 Task: Use the formula "ODD" in spreadsheet "Project portfolio".
Action: Mouse moved to (124, 220)
Screenshot: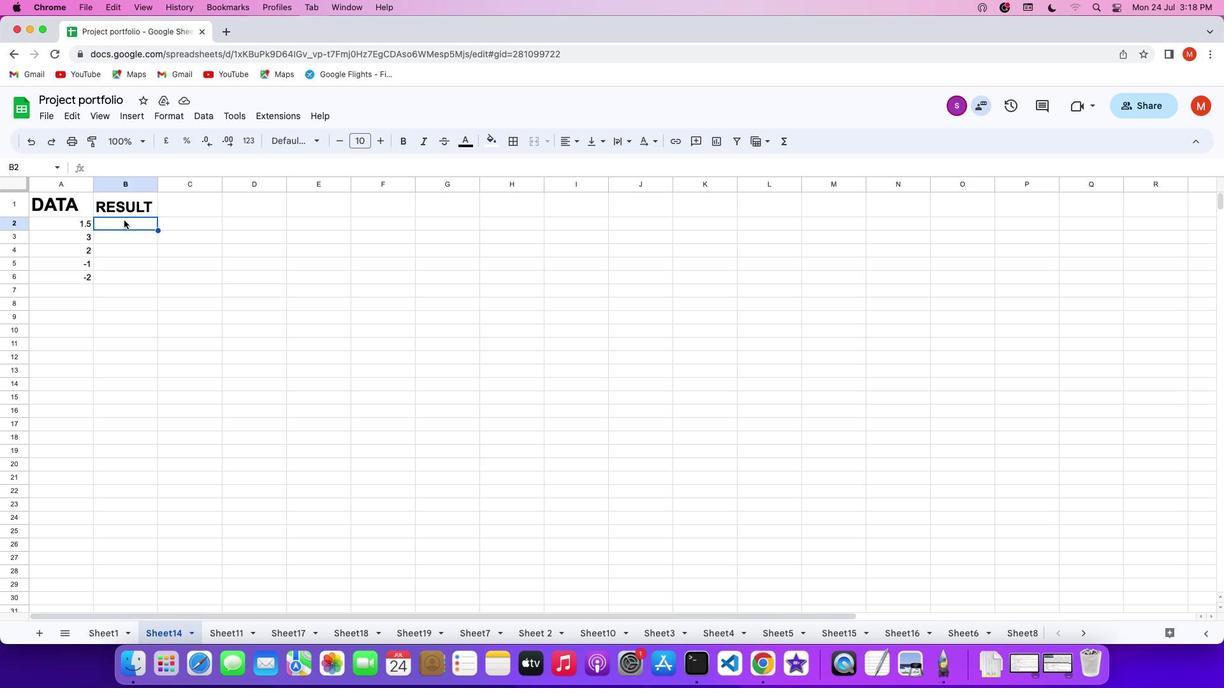 
Action: Mouse pressed left at (124, 220)
Screenshot: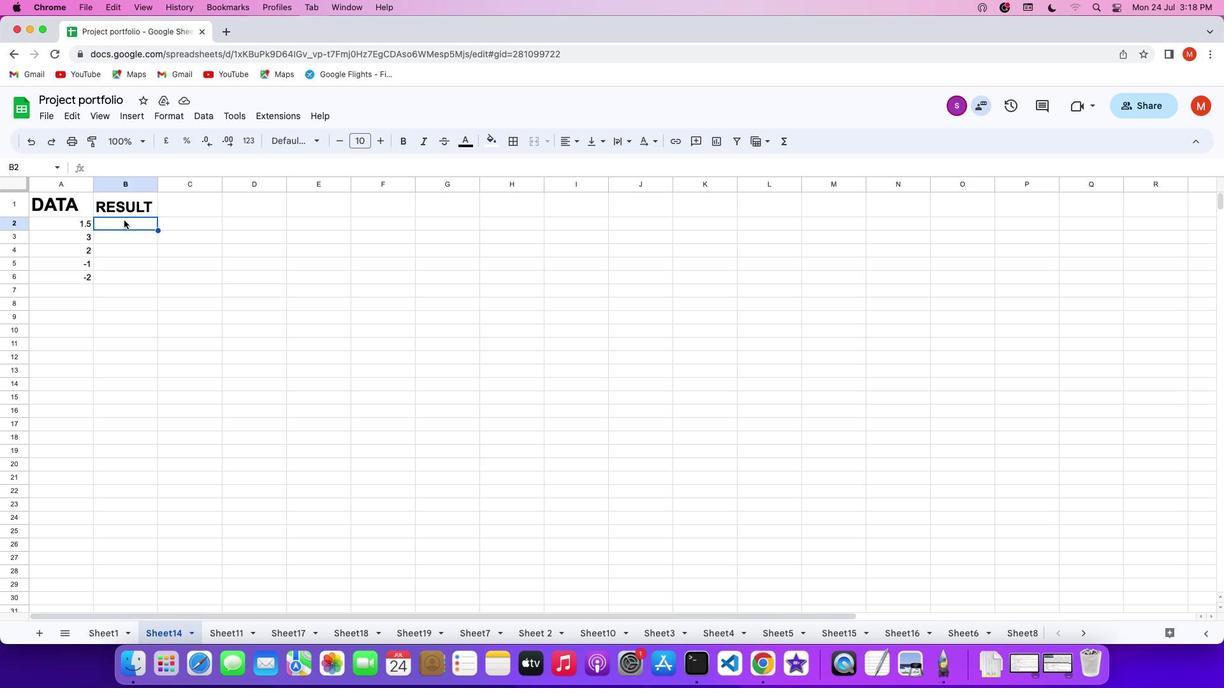 
Action: Mouse moved to (123, 224)
Screenshot: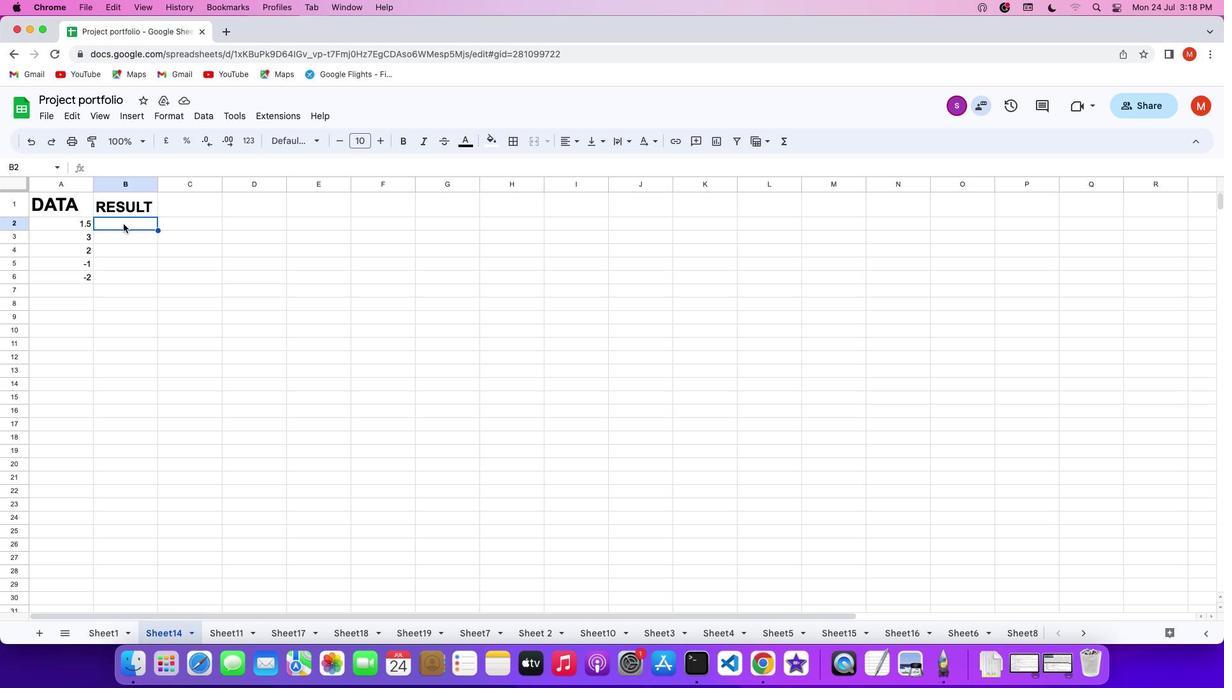 
Action: Mouse pressed left at (123, 224)
Screenshot: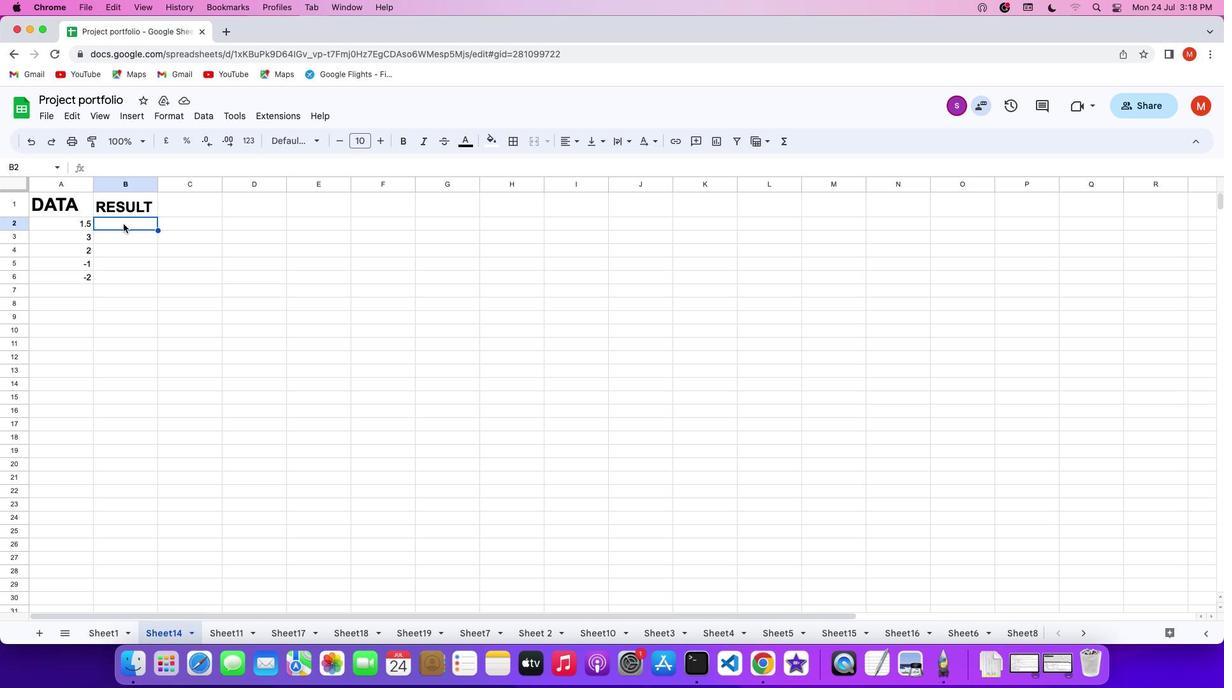 
Action: Mouse moved to (129, 222)
Screenshot: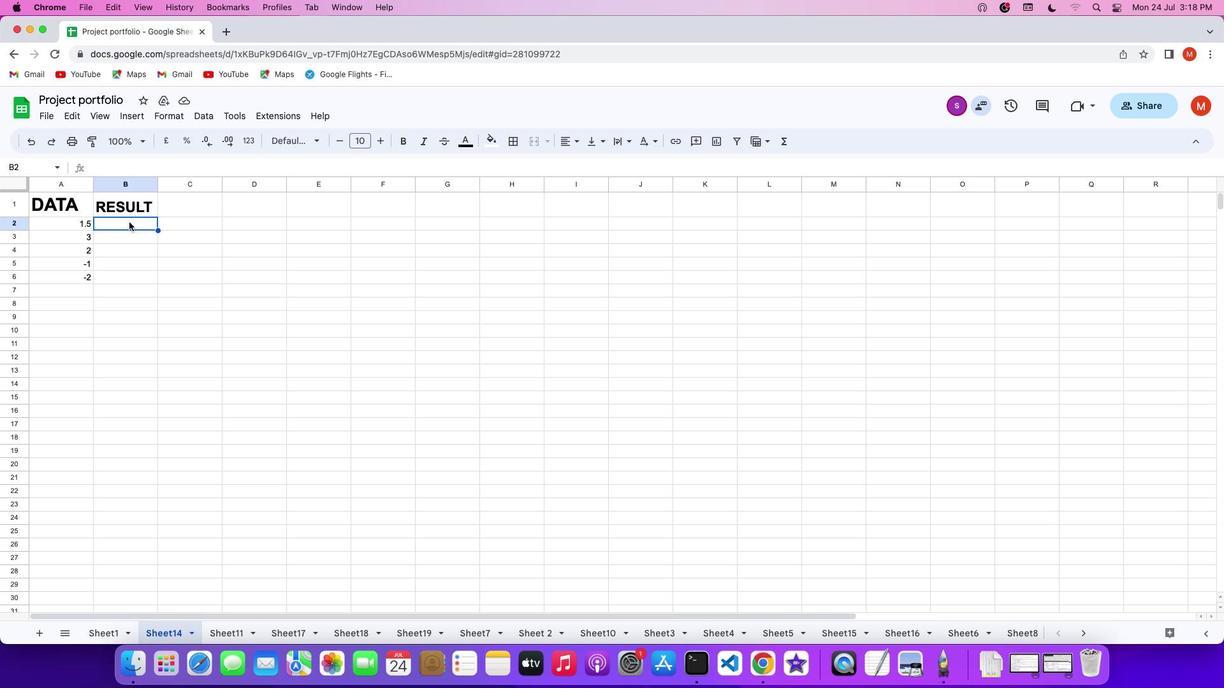 
Action: Mouse pressed left at (129, 222)
Screenshot: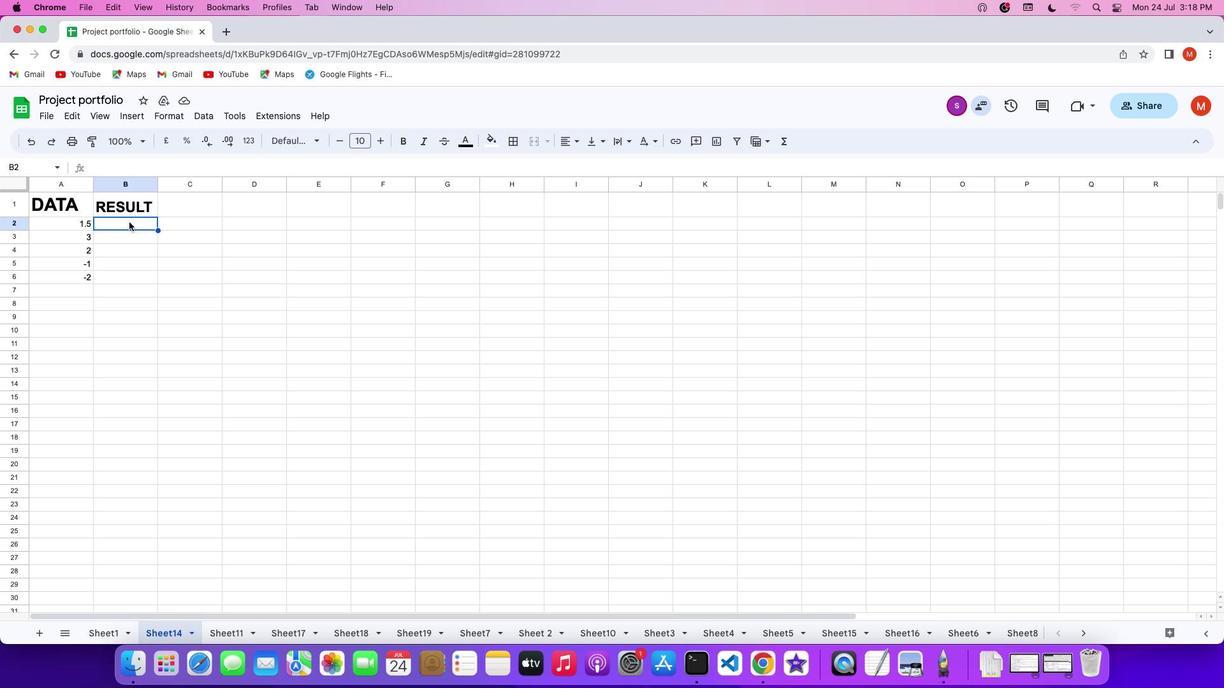 
Action: Mouse pressed left at (129, 222)
Screenshot: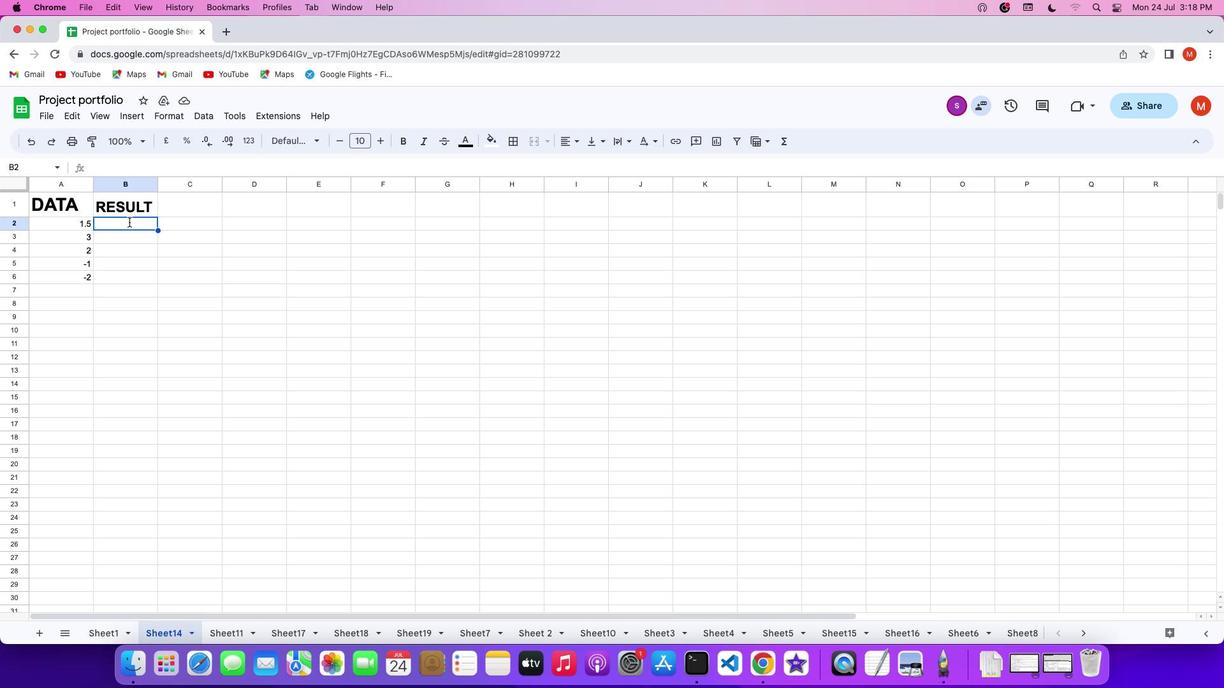 
Action: Key pressed '='
Screenshot: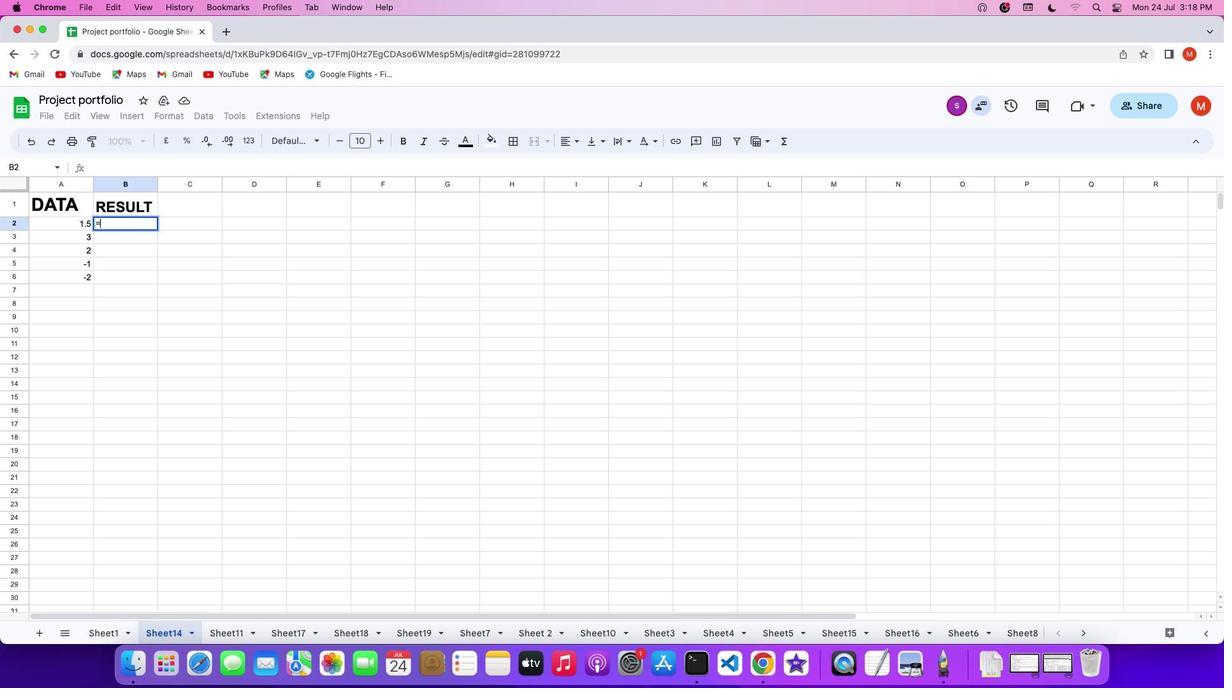 
Action: Mouse moved to (778, 141)
Screenshot: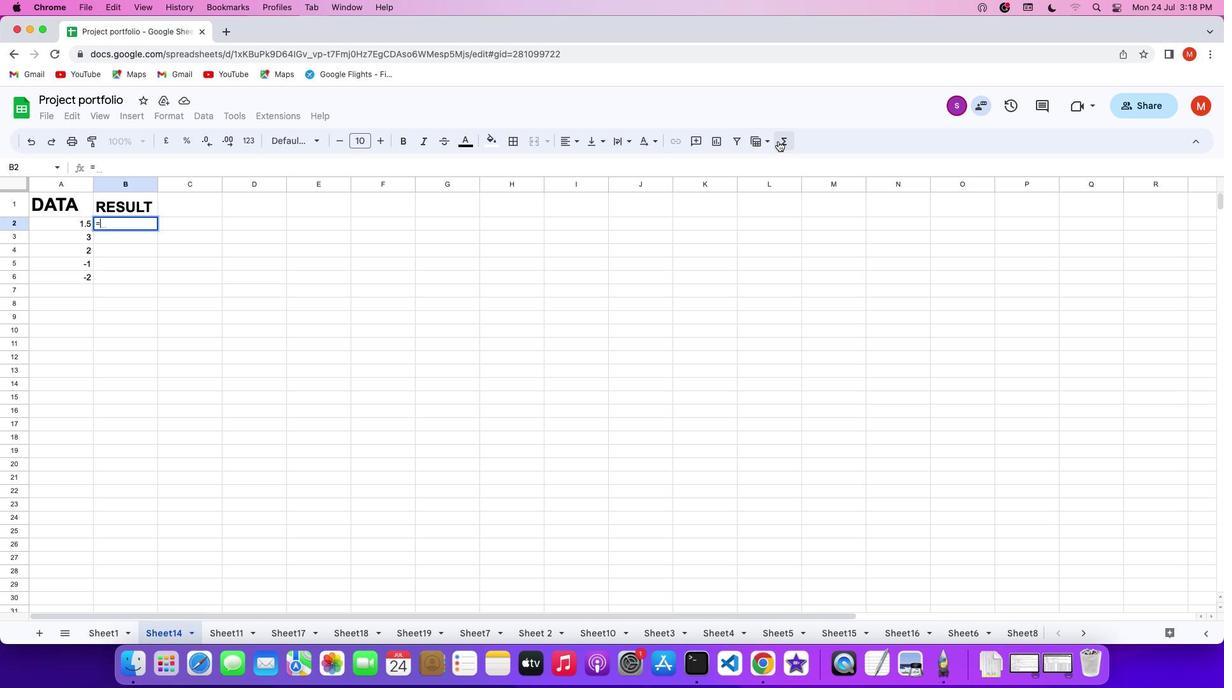 
Action: Mouse pressed left at (778, 141)
Screenshot: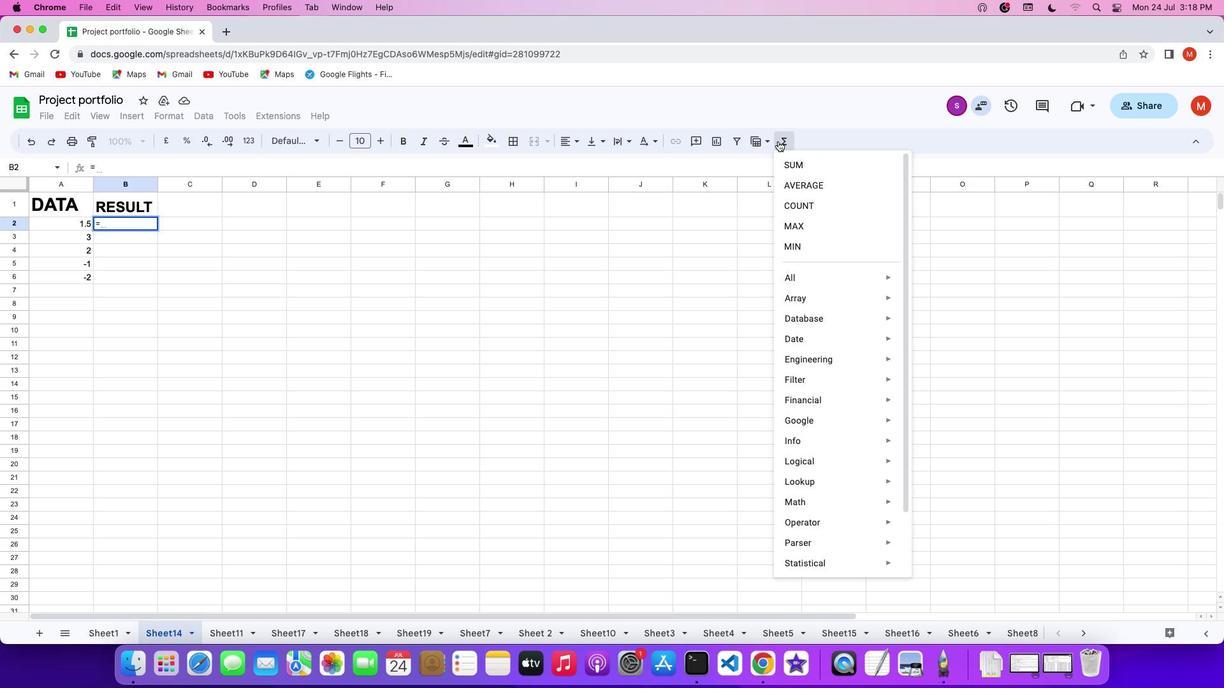 
Action: Mouse moved to (939, 578)
Screenshot: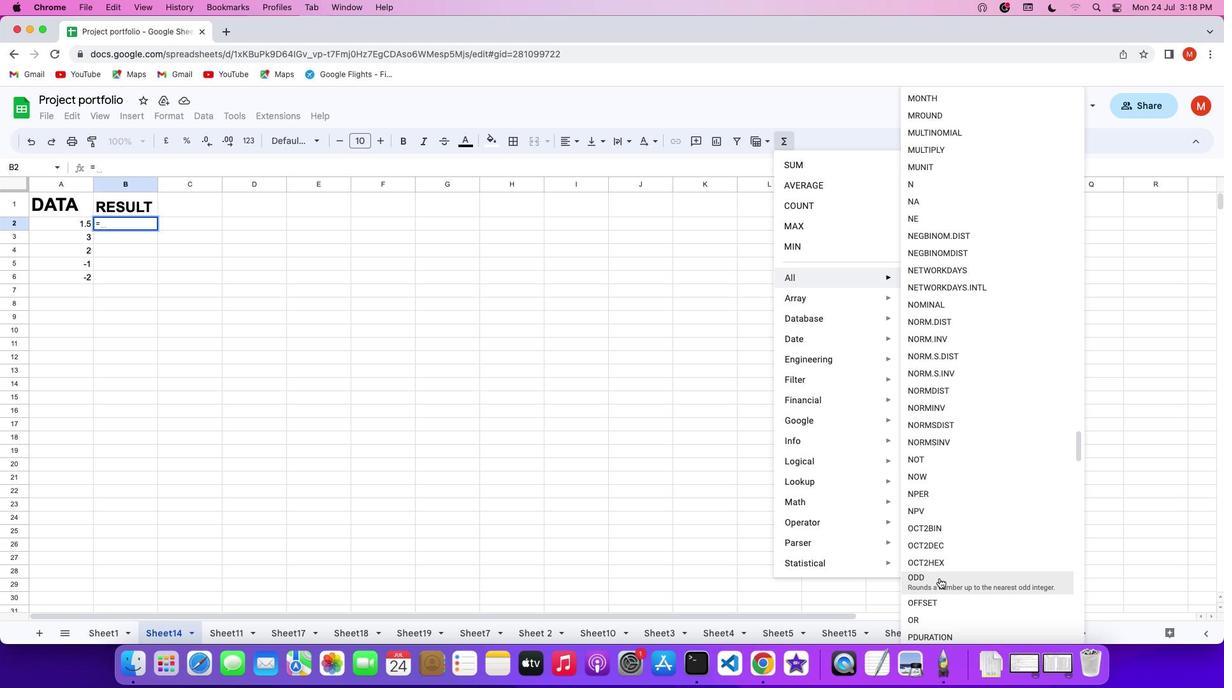 
Action: Mouse pressed left at (939, 578)
Screenshot: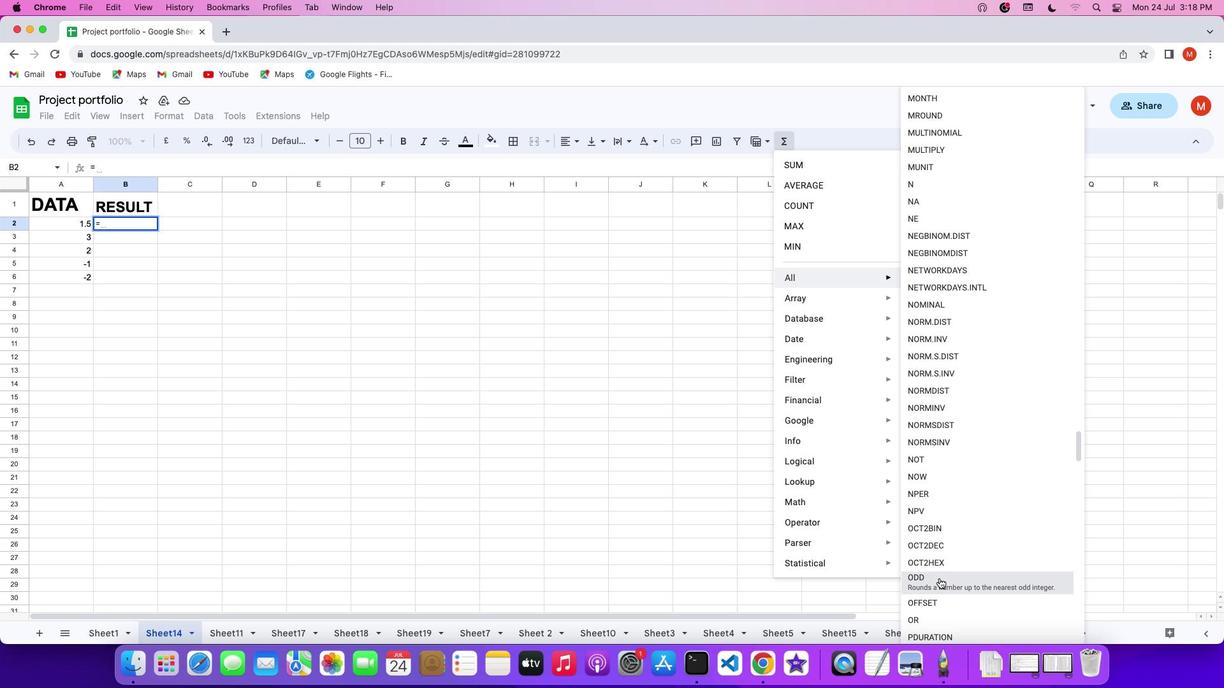 
Action: Mouse moved to (121, 220)
Screenshot: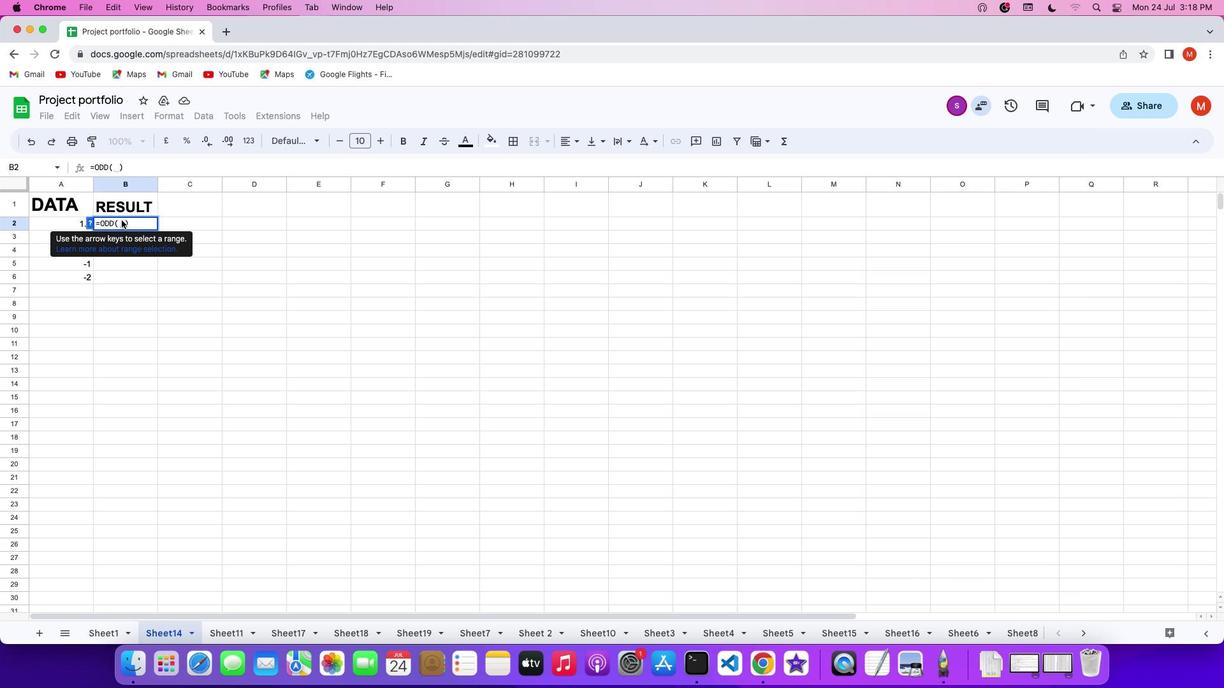 
Action: Mouse pressed left at (121, 220)
Screenshot: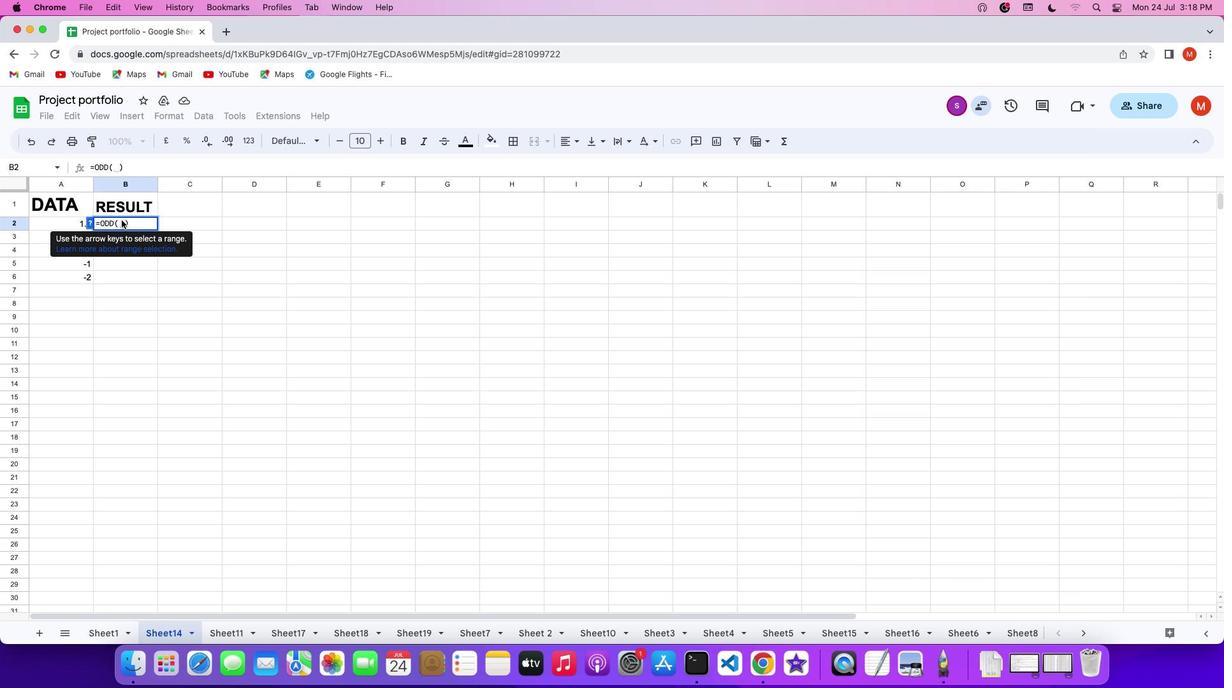 
Action: Mouse moved to (70, 223)
Screenshot: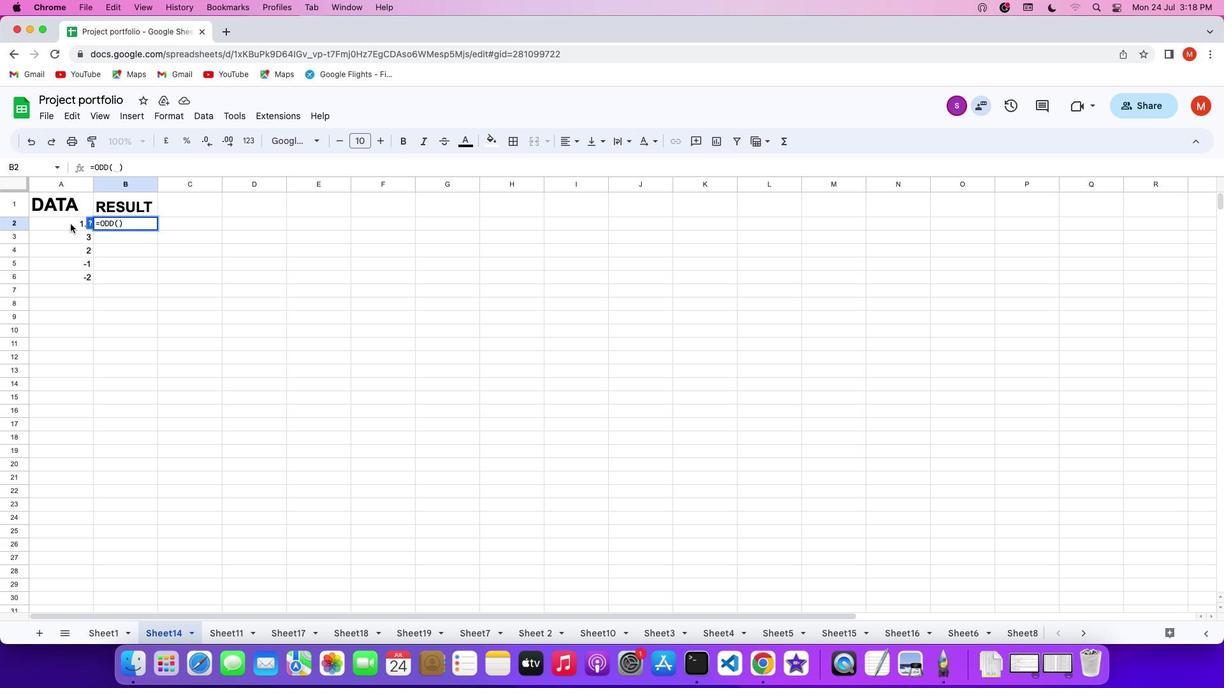 
Action: Mouse pressed left at (70, 223)
Screenshot: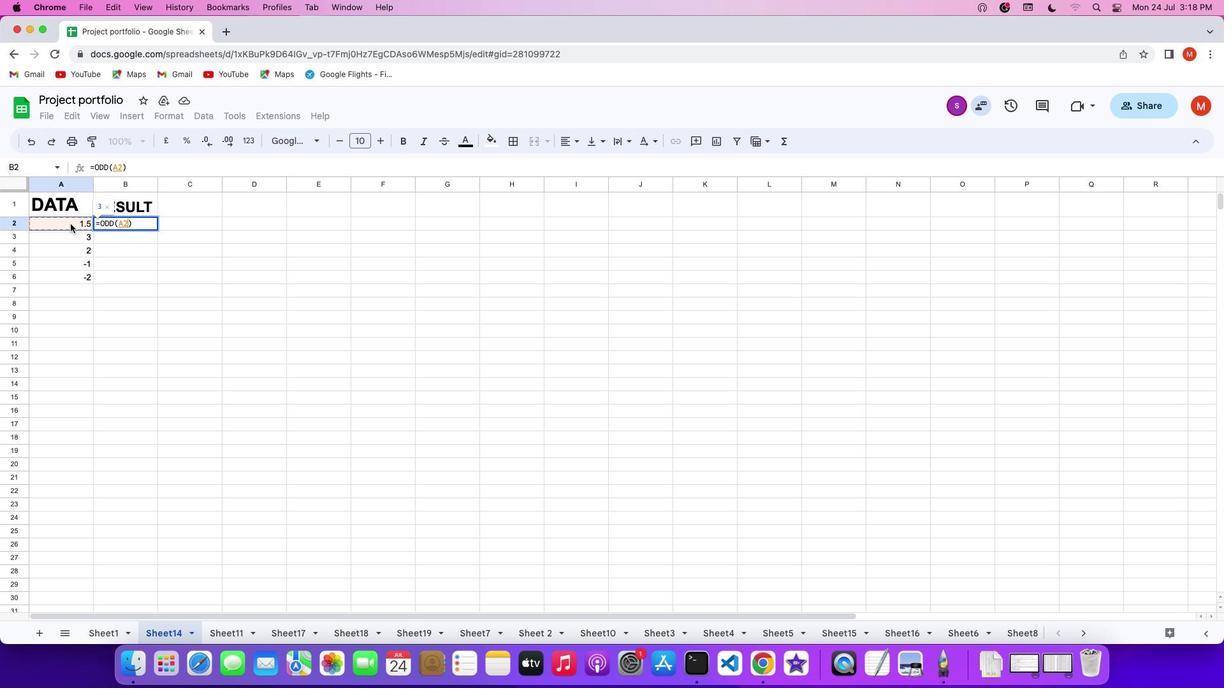 
Action: Key pressed Key.enter
Screenshot: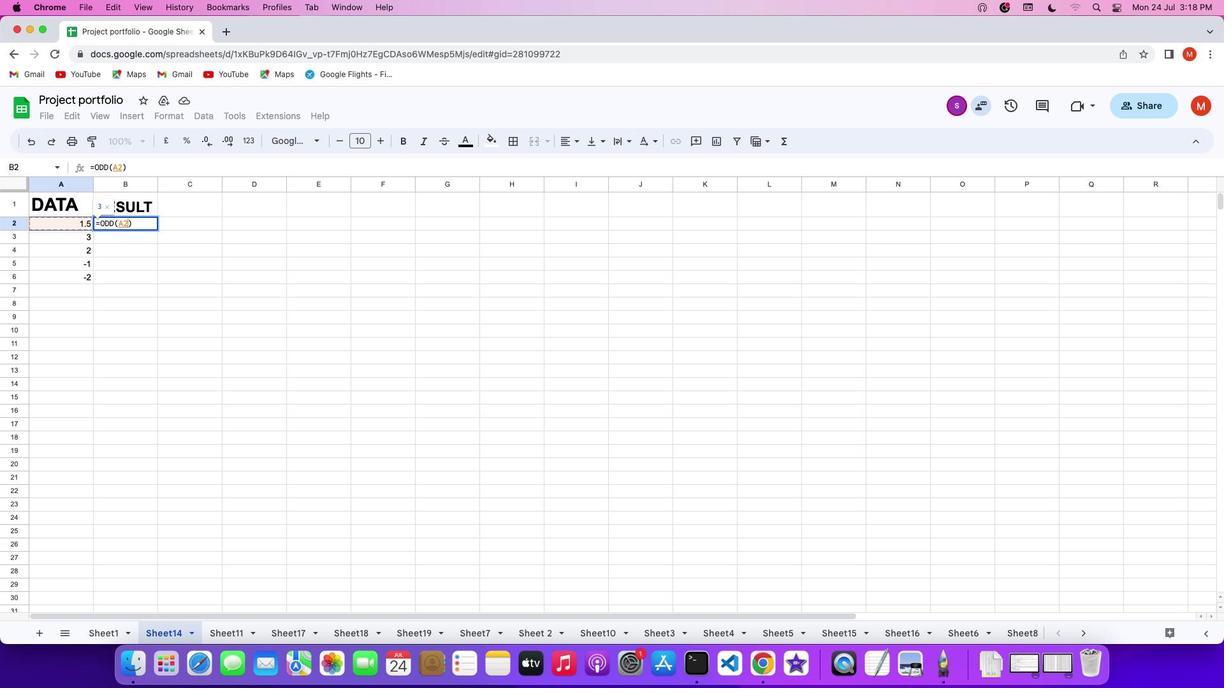 
